 Task: Change the visibility to the workspace.
Action: Mouse moved to (314, 314)
Screenshot: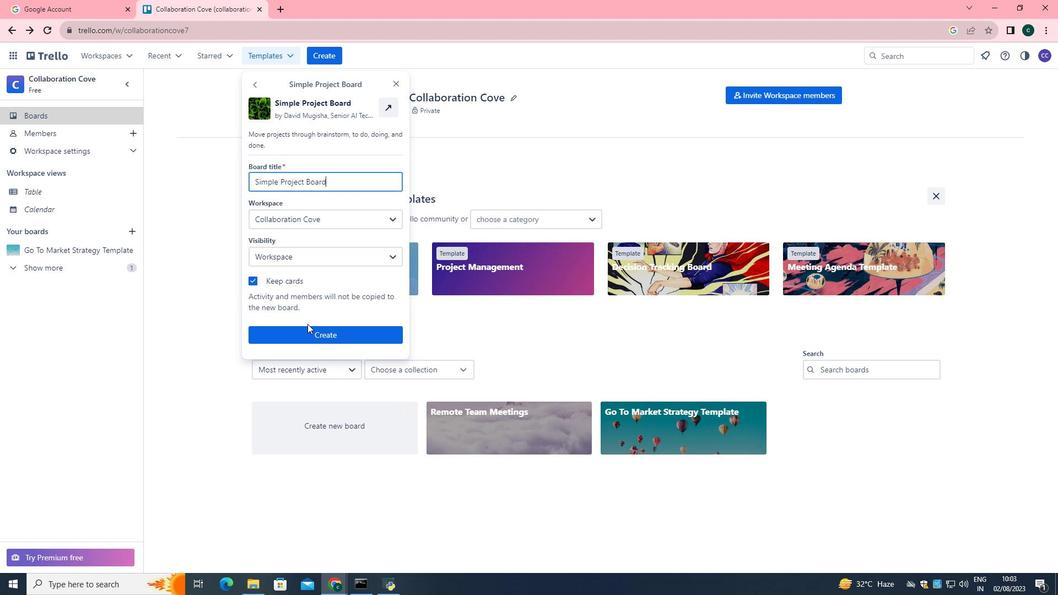 
Action: Mouse pressed left at (314, 314)
Screenshot: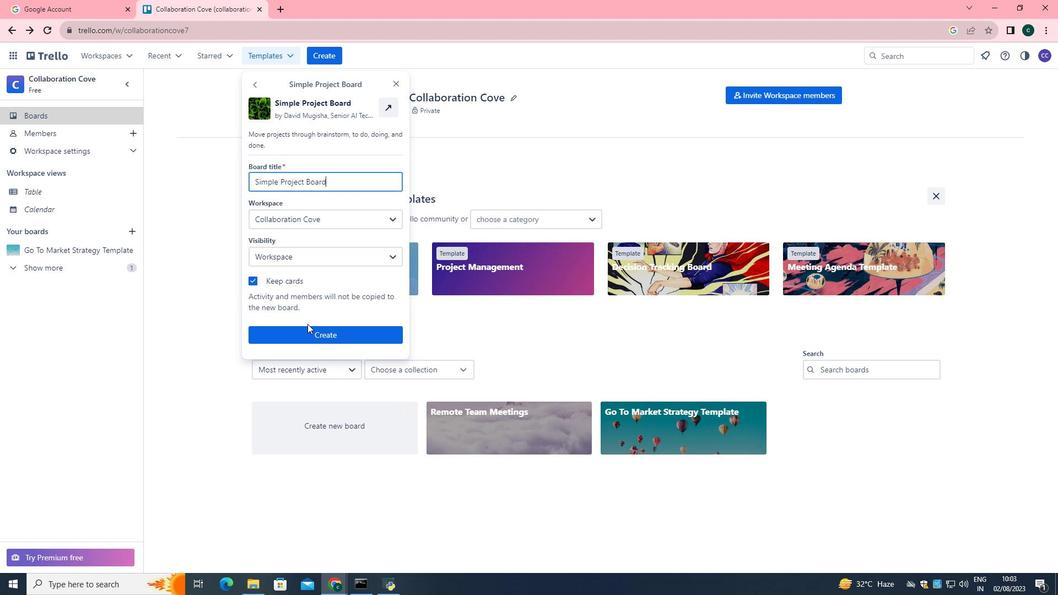 
Action: Mouse moved to (329, 317)
Screenshot: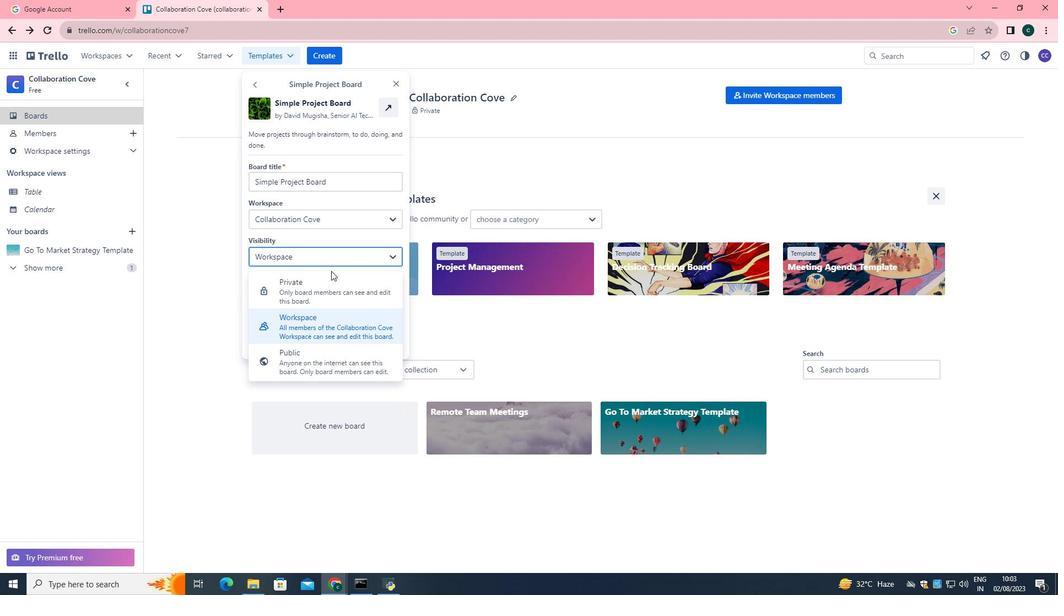 
Action: Mouse pressed left at (329, 317)
Screenshot: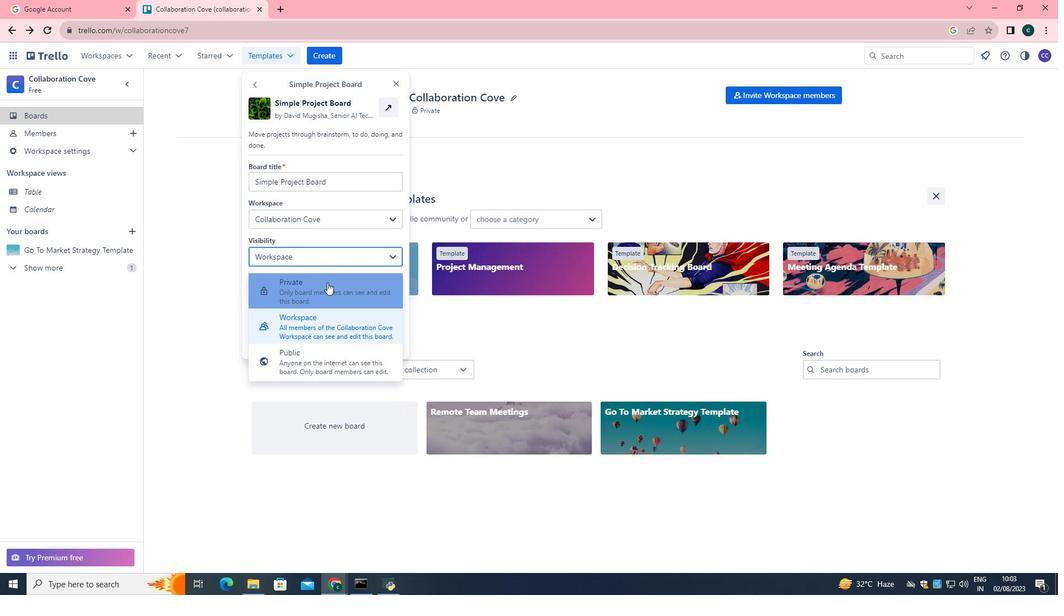 
Action: Mouse moved to (325, 314)
Screenshot: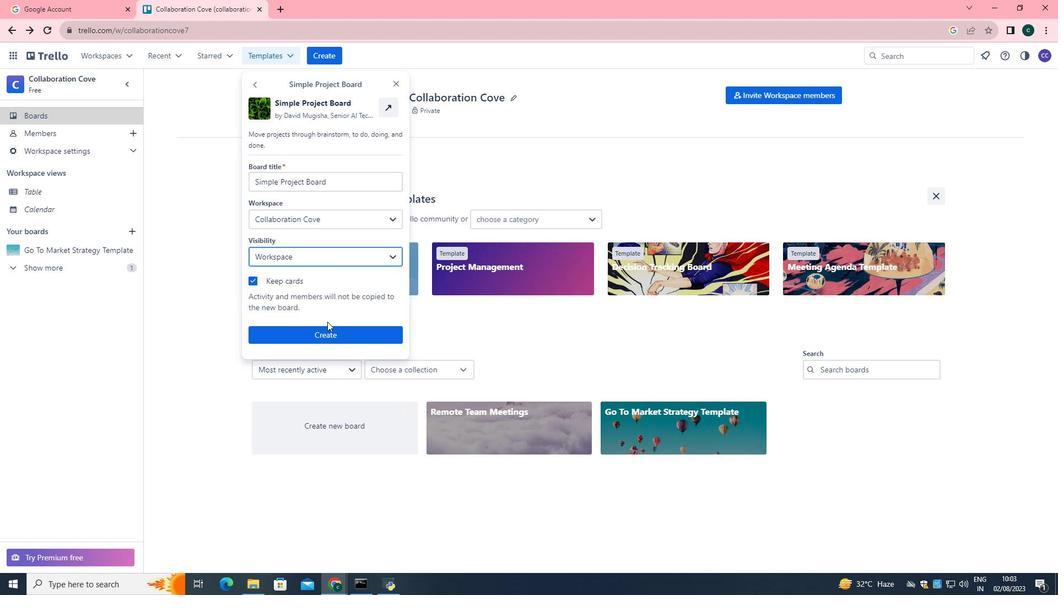 
Action: Mouse pressed left at (325, 314)
Screenshot: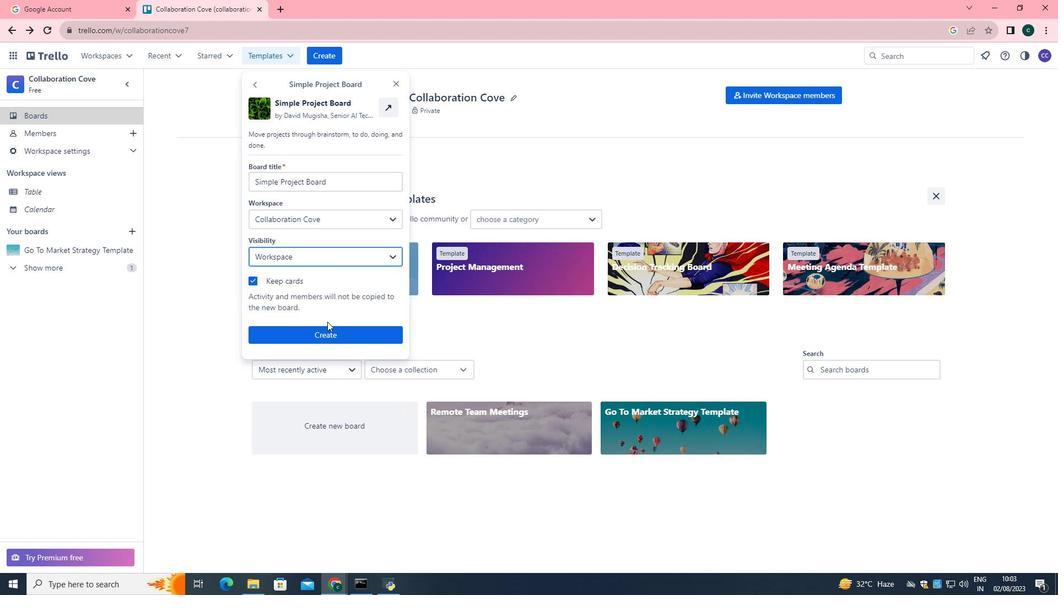 
